 Task: Create a rule when a due datebetween 1 and 7 working days ago is set on a checklist item.
Action: Mouse moved to (939, 77)
Screenshot: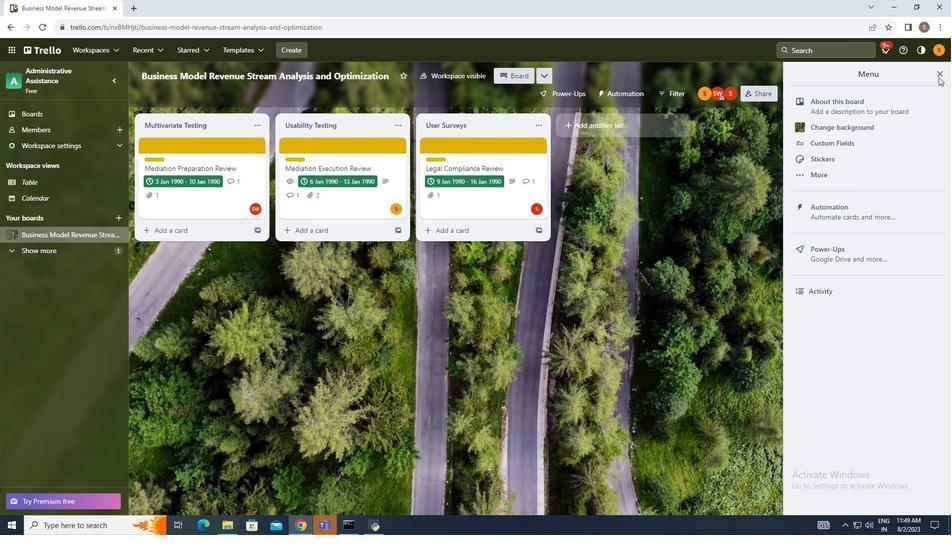 
Action: Mouse pressed left at (939, 77)
Screenshot: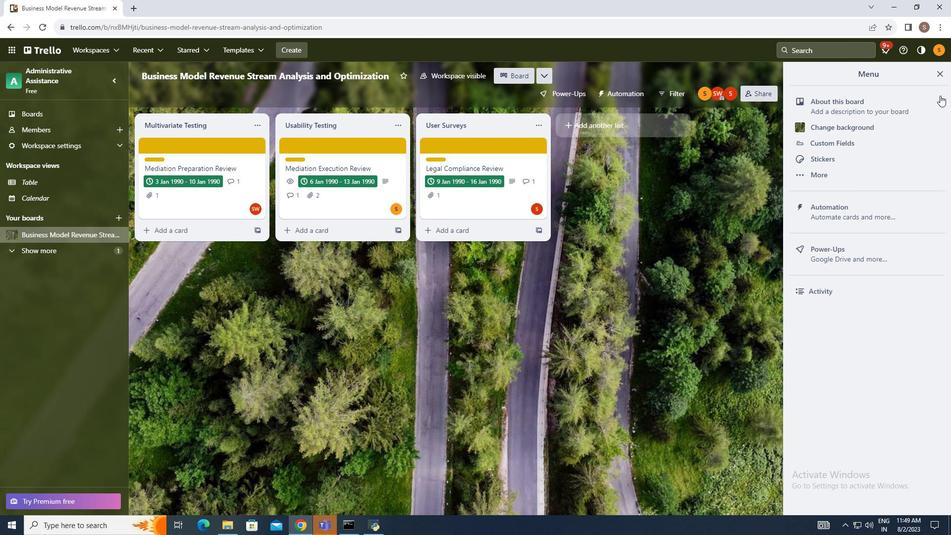
Action: Mouse moved to (864, 211)
Screenshot: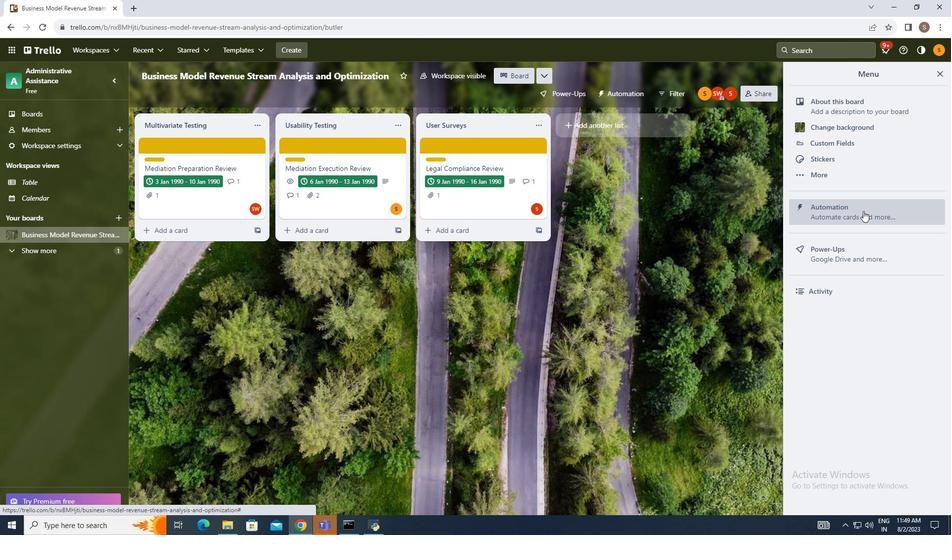 
Action: Mouse pressed left at (864, 211)
Screenshot: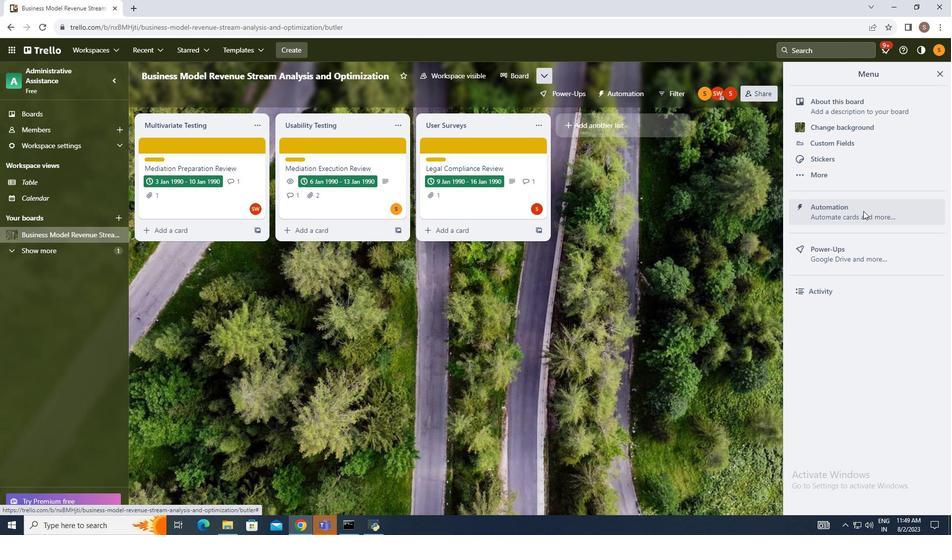 
Action: Mouse moved to (183, 184)
Screenshot: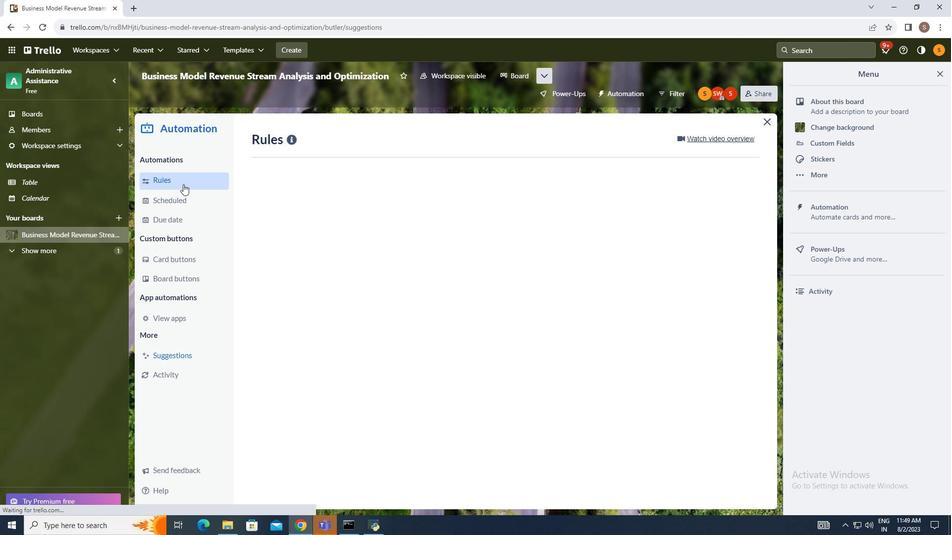 
Action: Mouse pressed left at (183, 184)
Screenshot: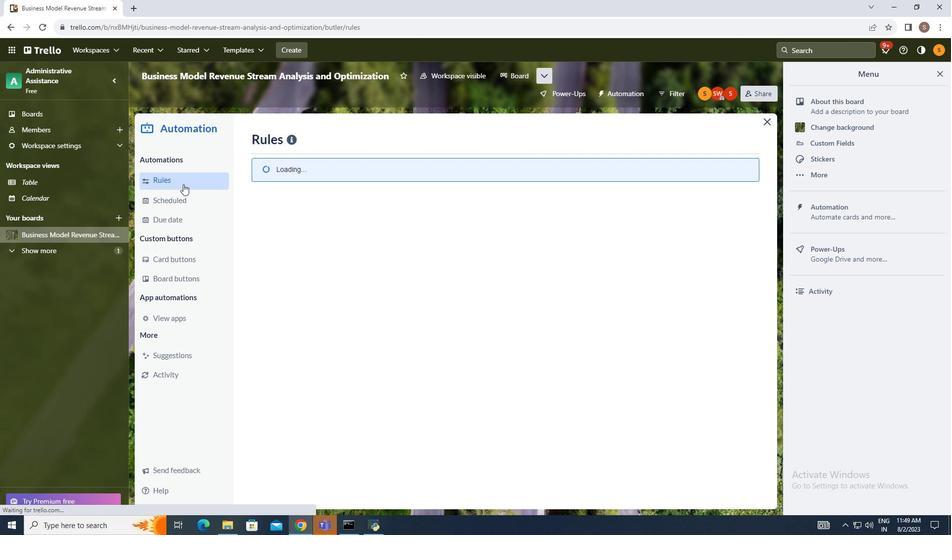 
Action: Mouse moved to (662, 140)
Screenshot: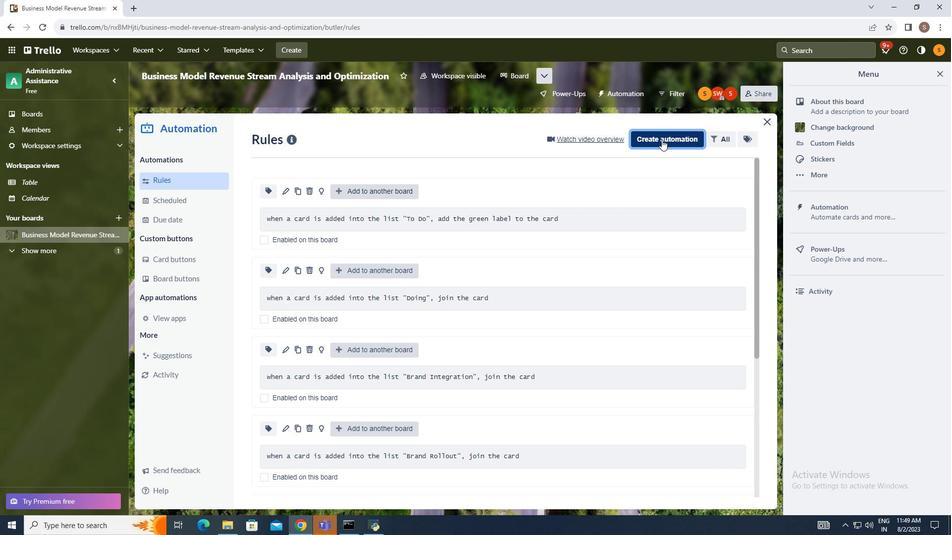 
Action: Mouse pressed left at (662, 140)
Screenshot: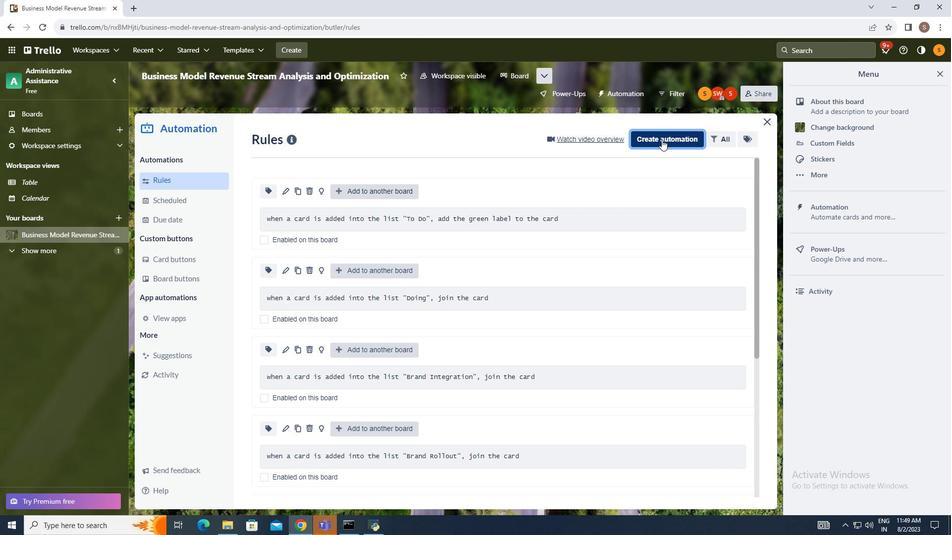 
Action: Mouse moved to (517, 236)
Screenshot: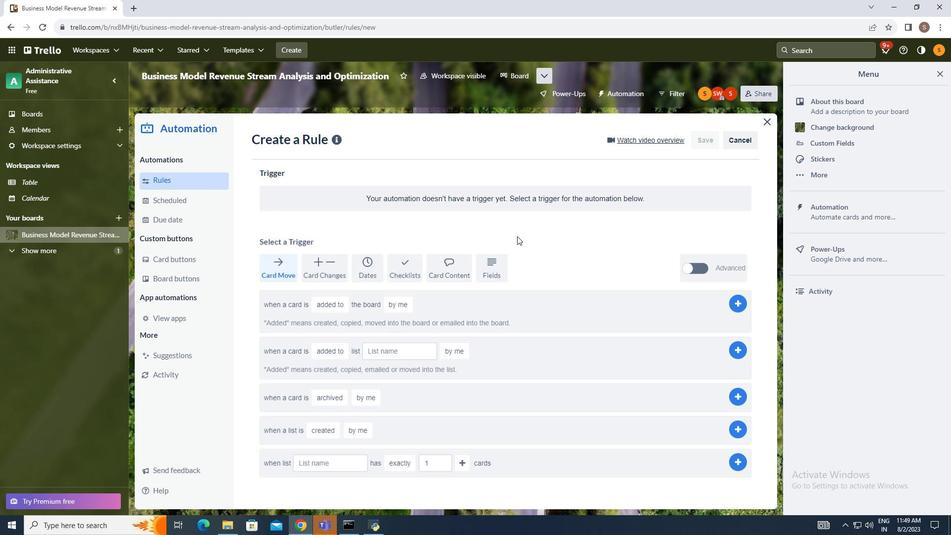 
Action: Mouse pressed left at (517, 236)
Screenshot: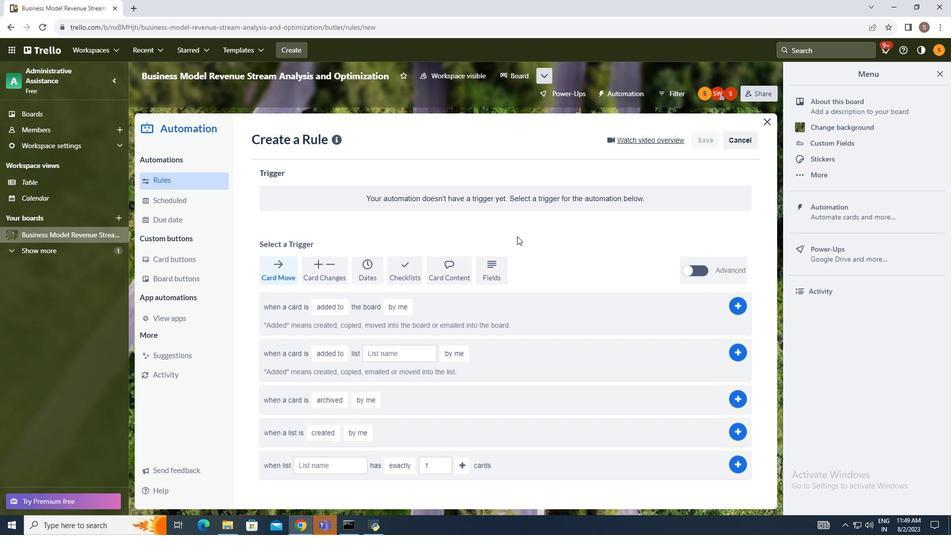 
Action: Mouse moved to (406, 268)
Screenshot: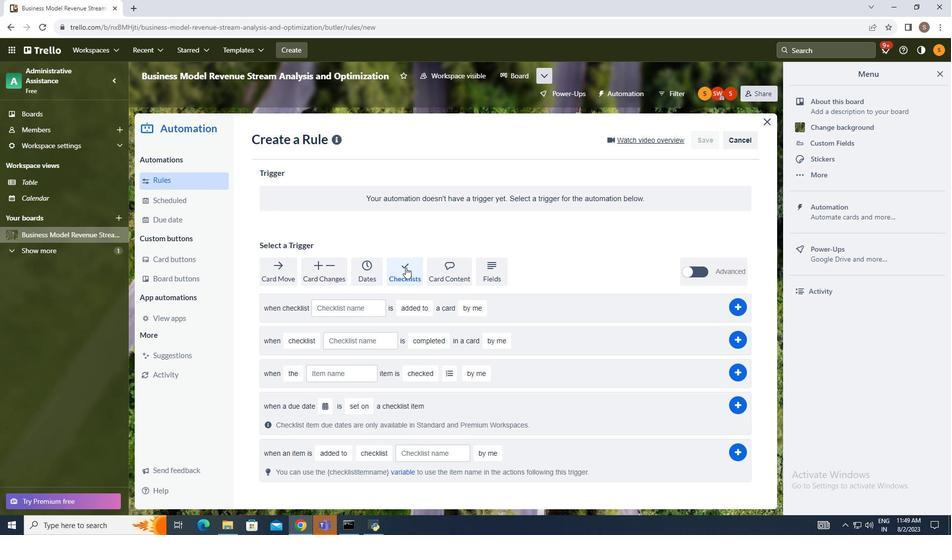 
Action: Mouse pressed left at (406, 268)
Screenshot: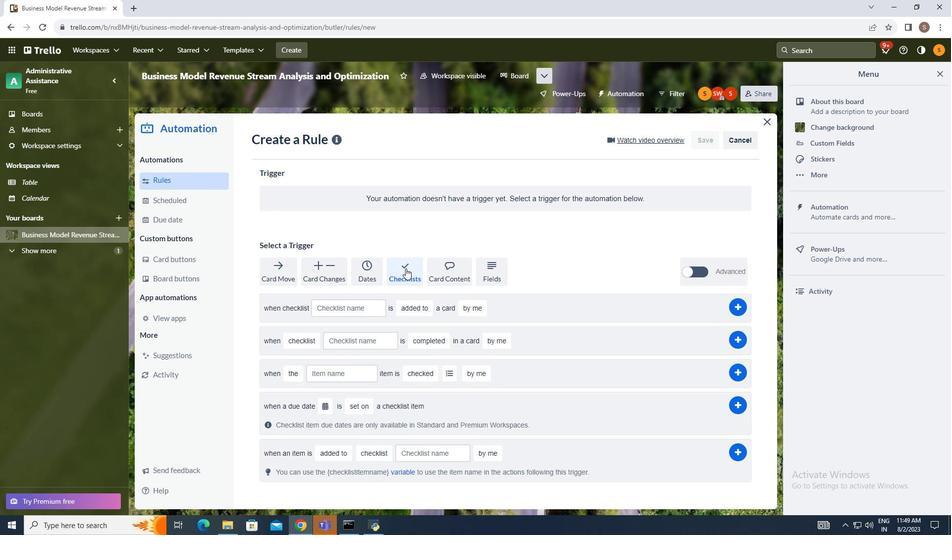 
Action: Mouse moved to (325, 407)
Screenshot: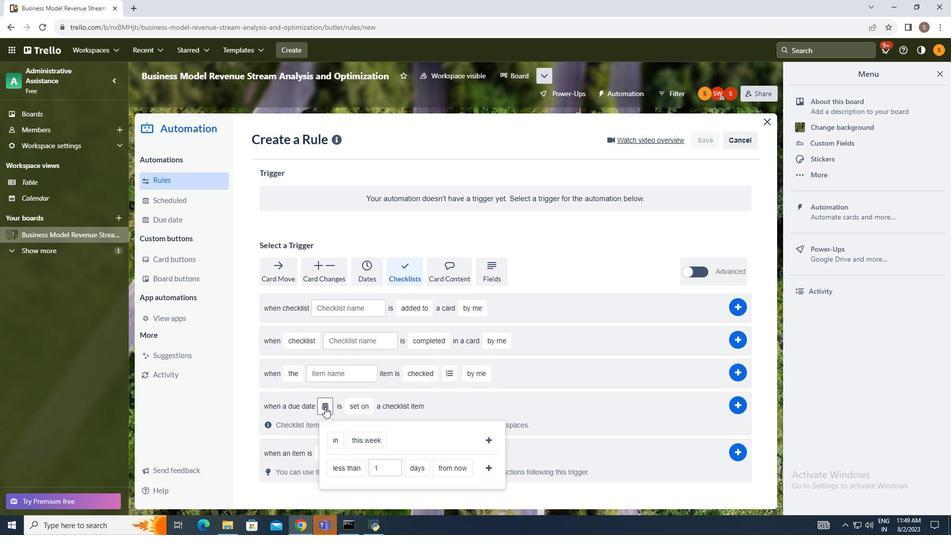 
Action: Mouse pressed left at (325, 407)
Screenshot: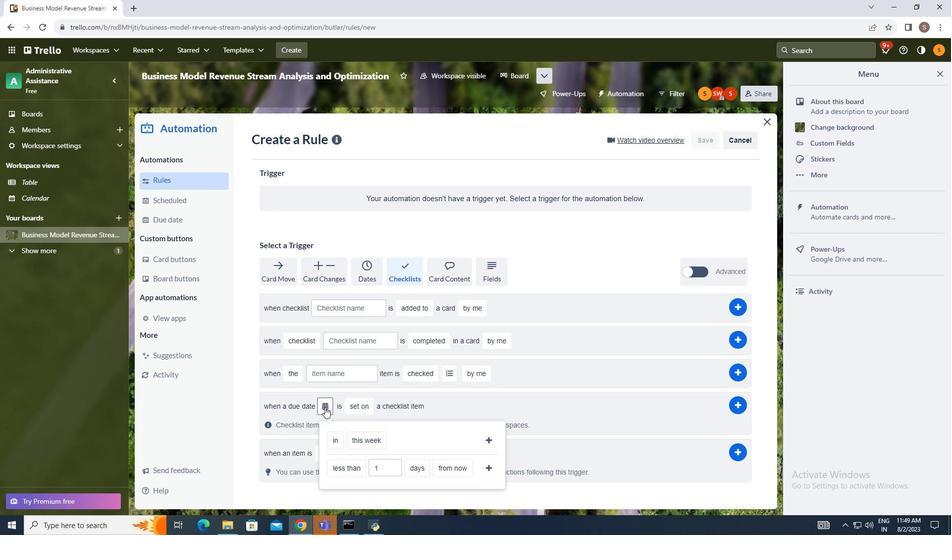 
Action: Mouse moved to (342, 467)
Screenshot: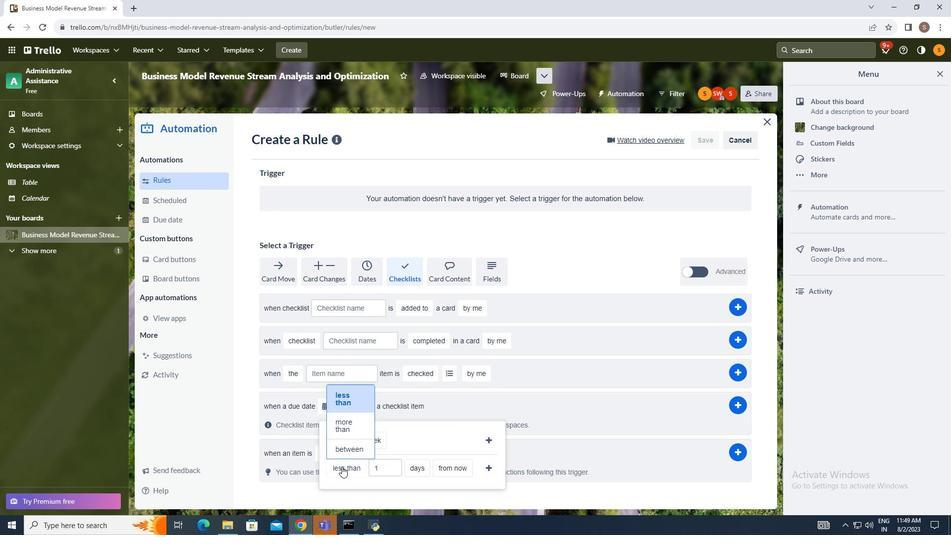 
Action: Mouse pressed left at (342, 467)
Screenshot: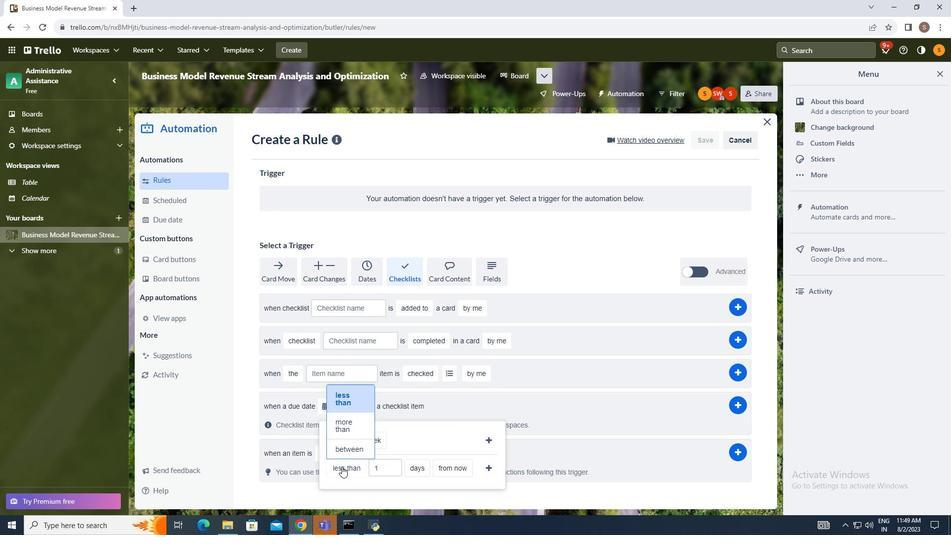 
Action: Mouse moved to (345, 450)
Screenshot: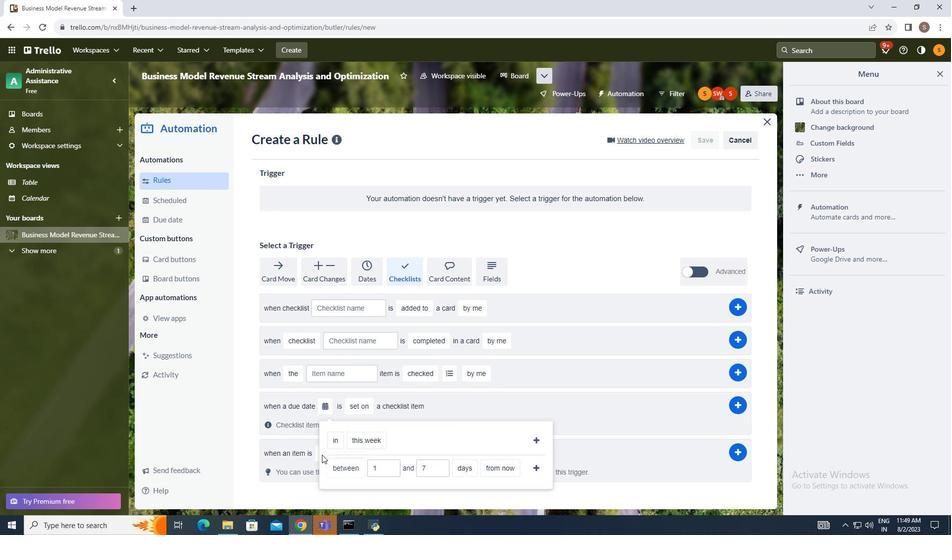 
Action: Mouse pressed left at (345, 450)
Screenshot: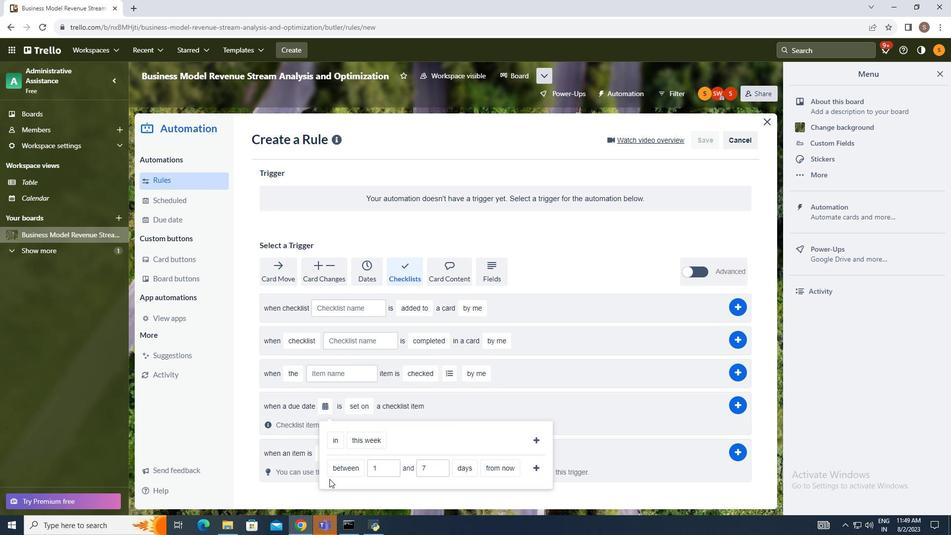 
Action: Mouse moved to (466, 471)
Screenshot: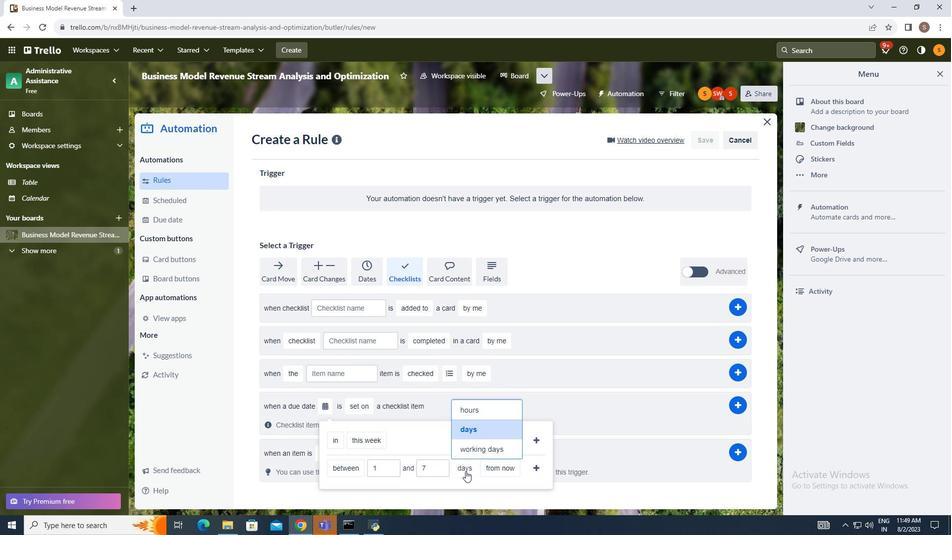 
Action: Mouse pressed left at (466, 471)
Screenshot: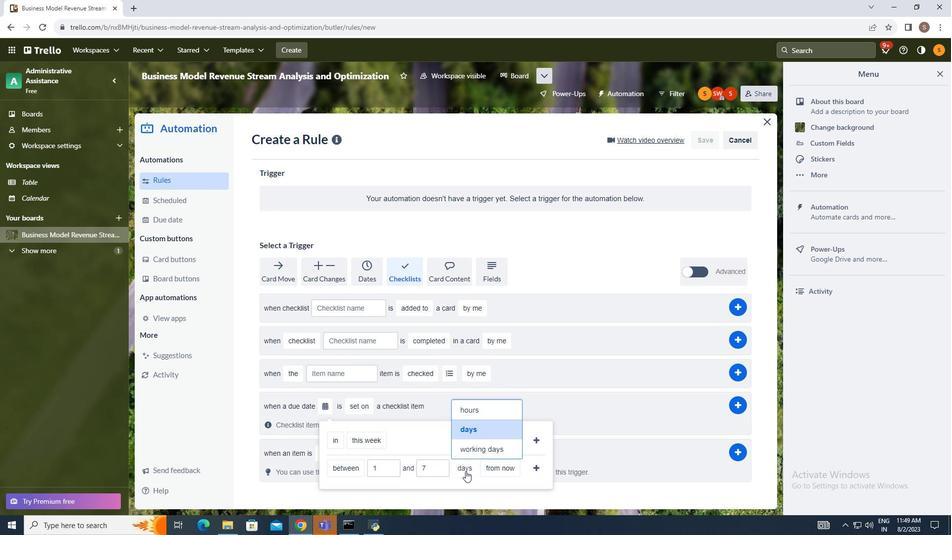 
Action: Mouse moved to (477, 450)
Screenshot: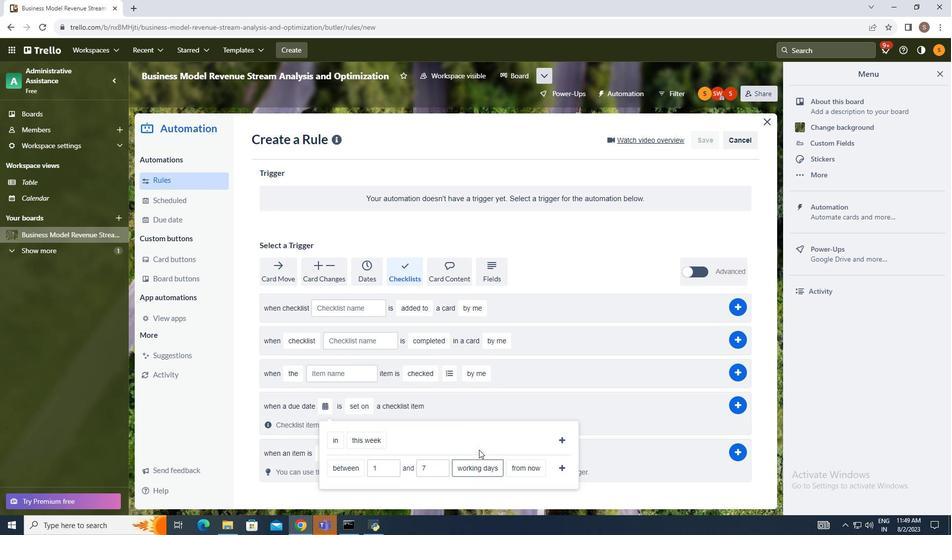 
Action: Mouse pressed left at (477, 450)
Screenshot: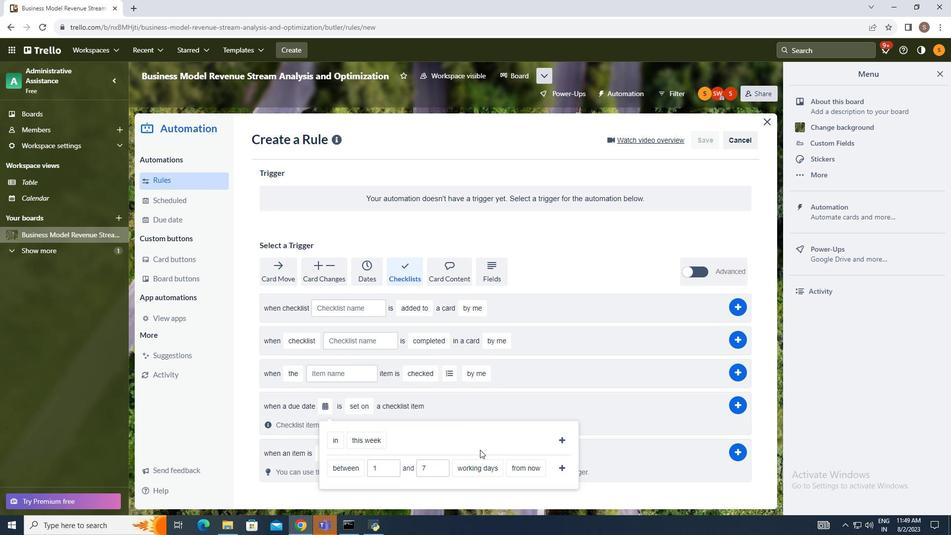 
Action: Mouse moved to (521, 466)
Screenshot: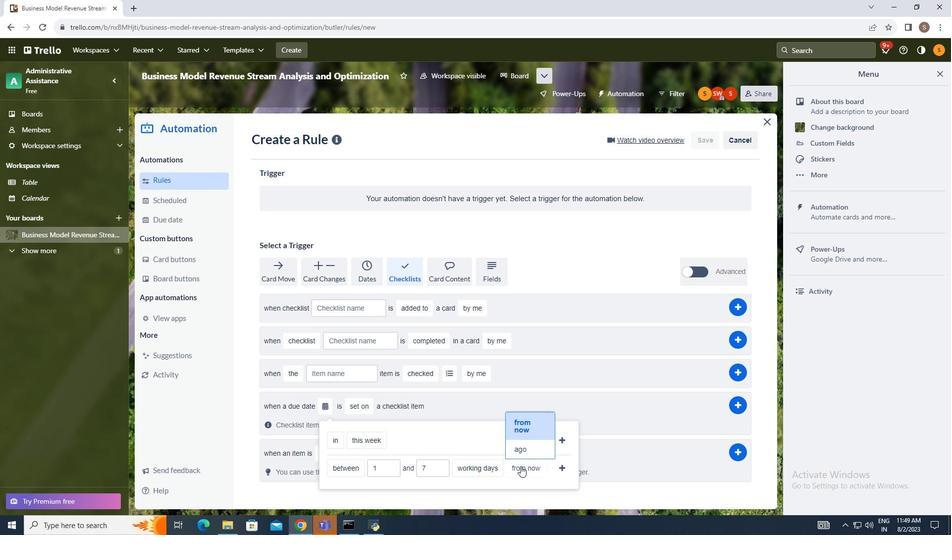 
Action: Mouse pressed left at (521, 466)
Screenshot: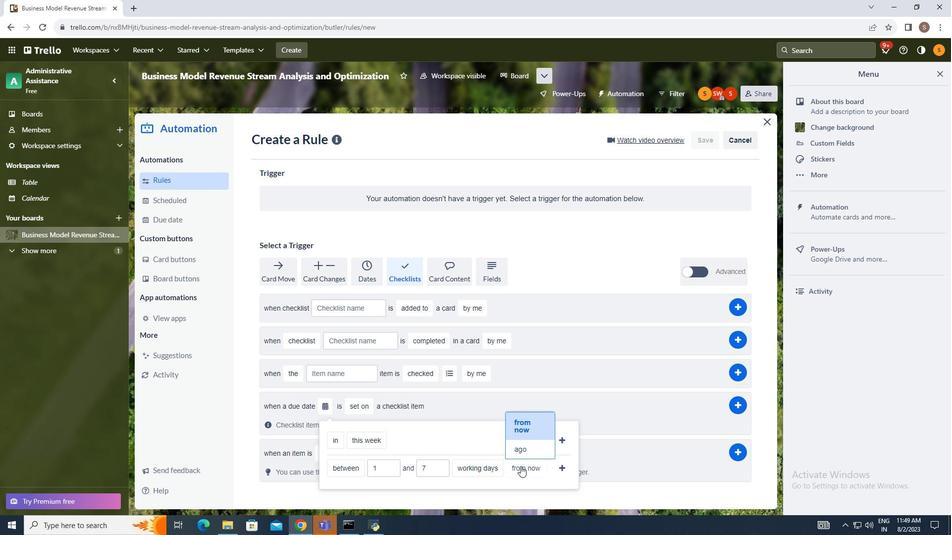 
Action: Mouse moved to (525, 447)
Screenshot: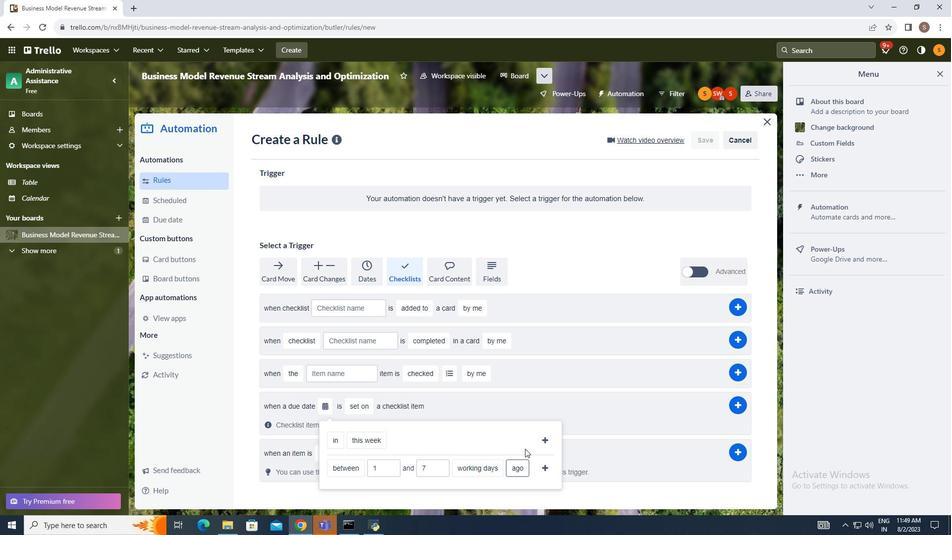 
Action: Mouse pressed left at (525, 447)
Screenshot: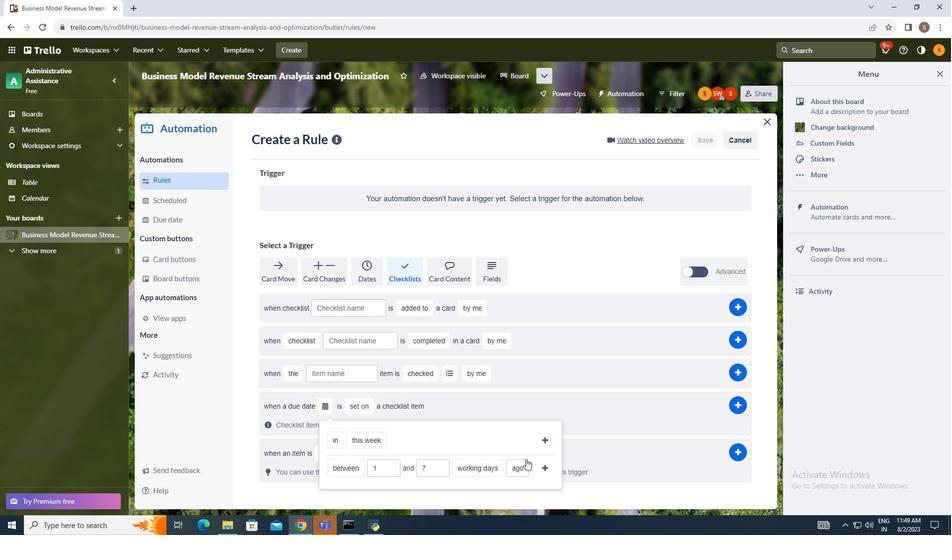 
Action: Mouse moved to (545, 468)
Screenshot: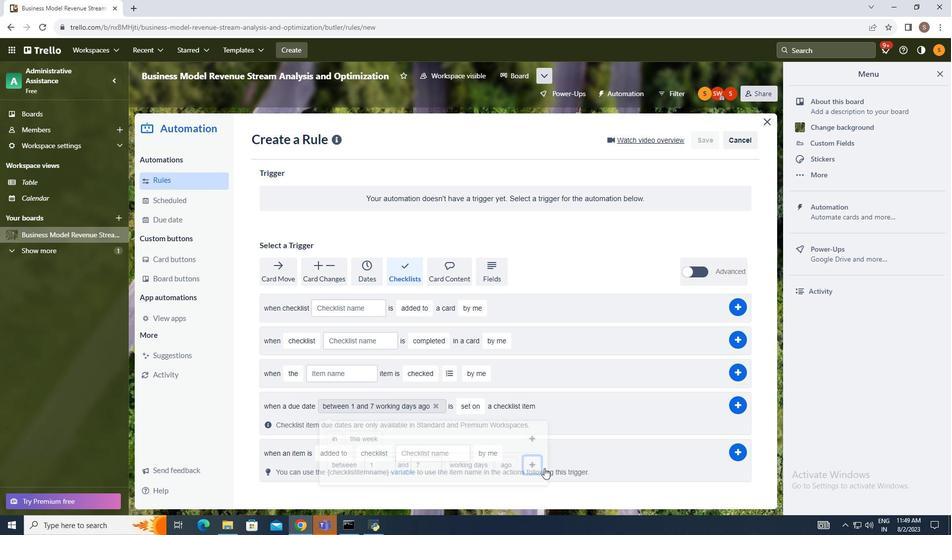 
Action: Mouse pressed left at (545, 468)
Screenshot: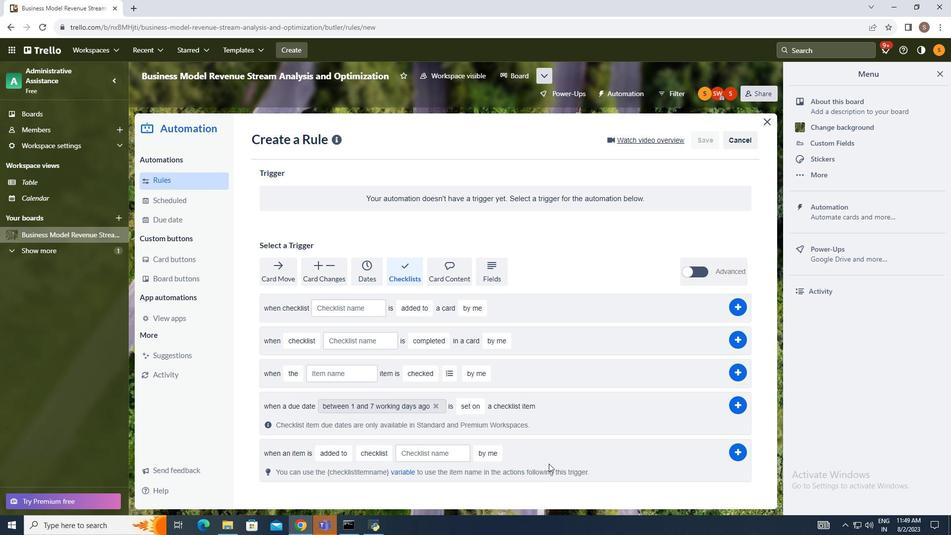 
Action: Mouse moved to (468, 409)
Screenshot: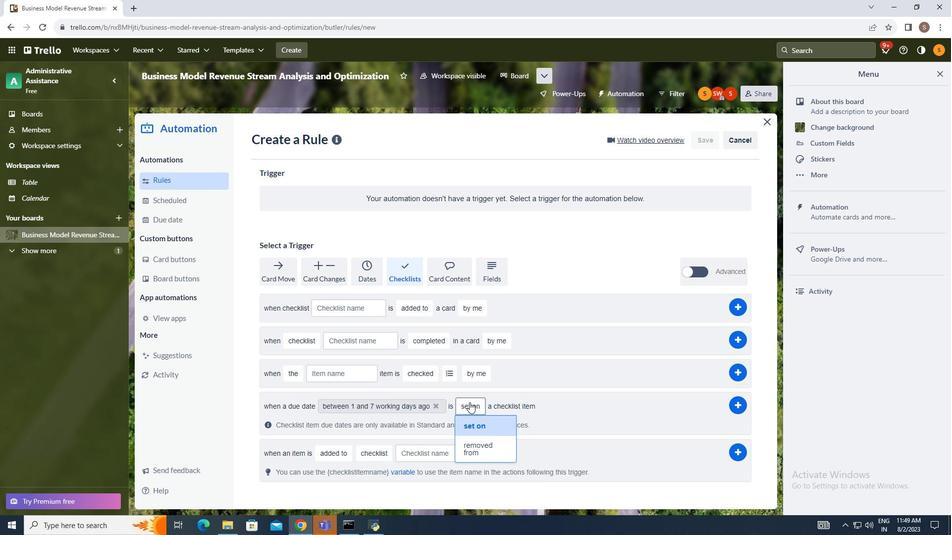 
Action: Mouse pressed left at (468, 409)
Screenshot: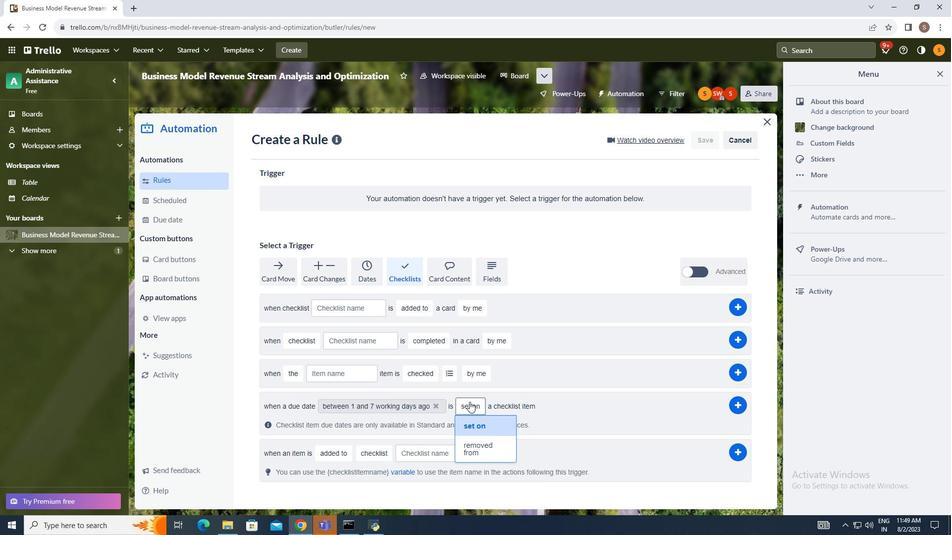 
Action: Mouse moved to (473, 424)
Screenshot: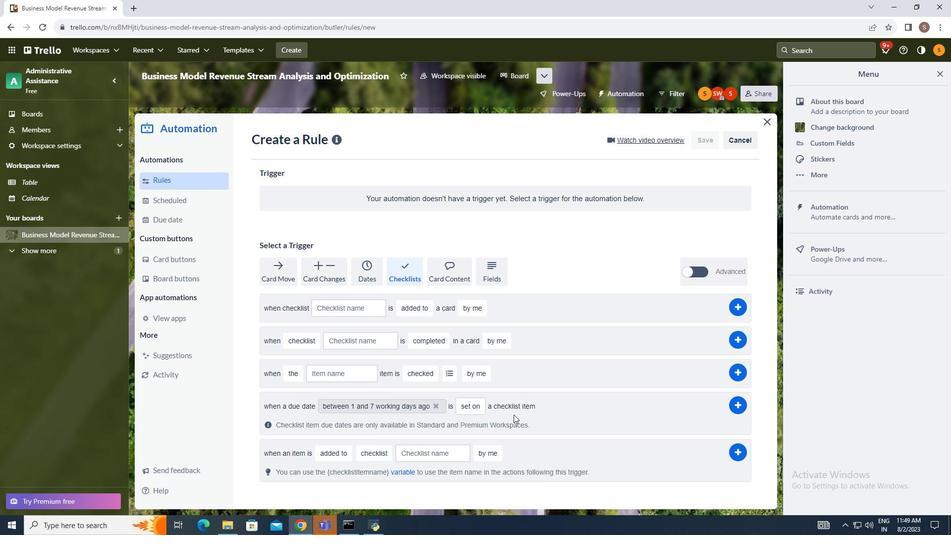 
Action: Mouse pressed left at (473, 424)
Screenshot: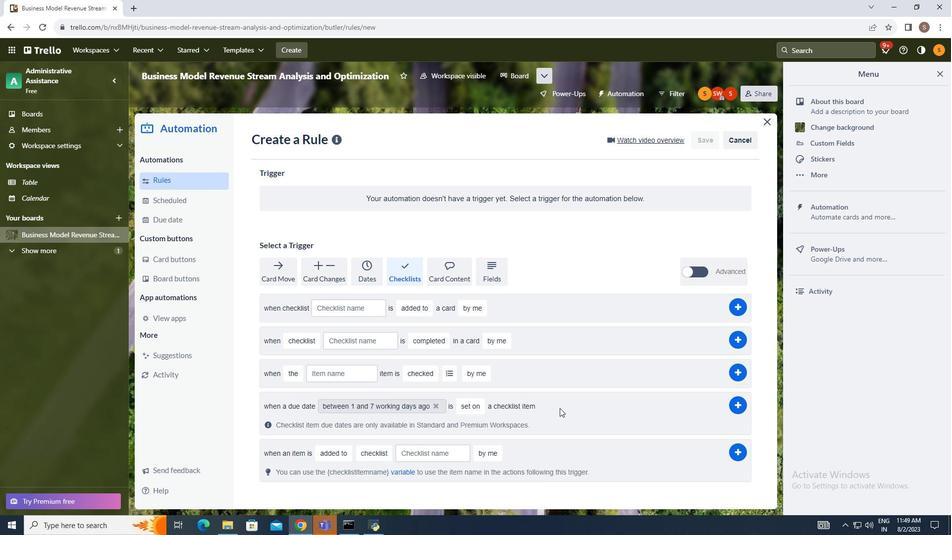 
Action: Mouse moved to (738, 402)
Screenshot: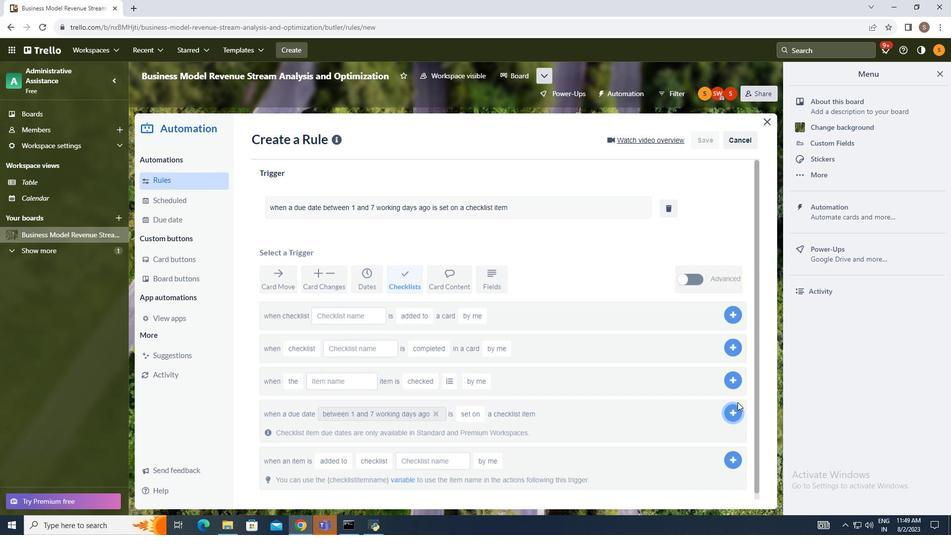 
Action: Mouse pressed left at (738, 402)
Screenshot: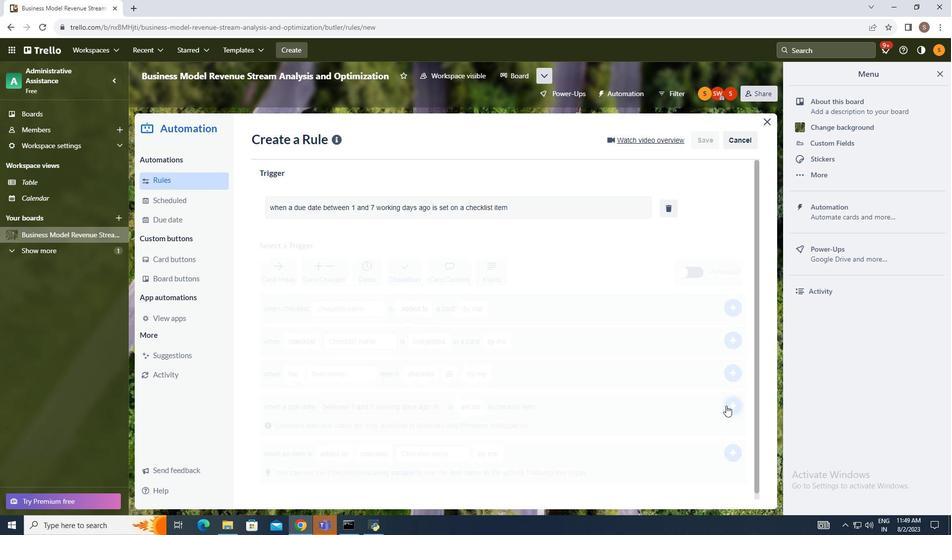 
Action: Mouse moved to (730, 405)
Screenshot: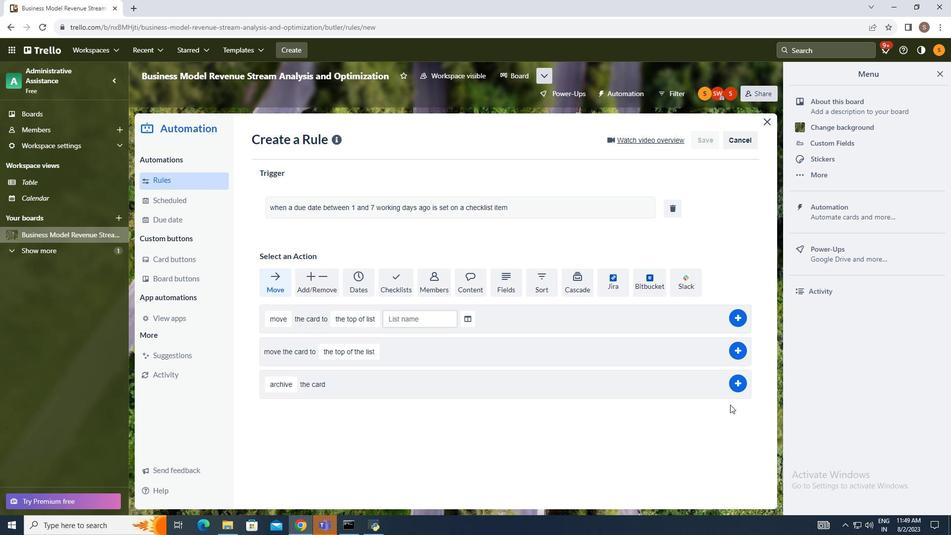 
